 Task: Set up a reminder for the parenting webinar.
Action: Mouse moved to (105, 120)
Screenshot: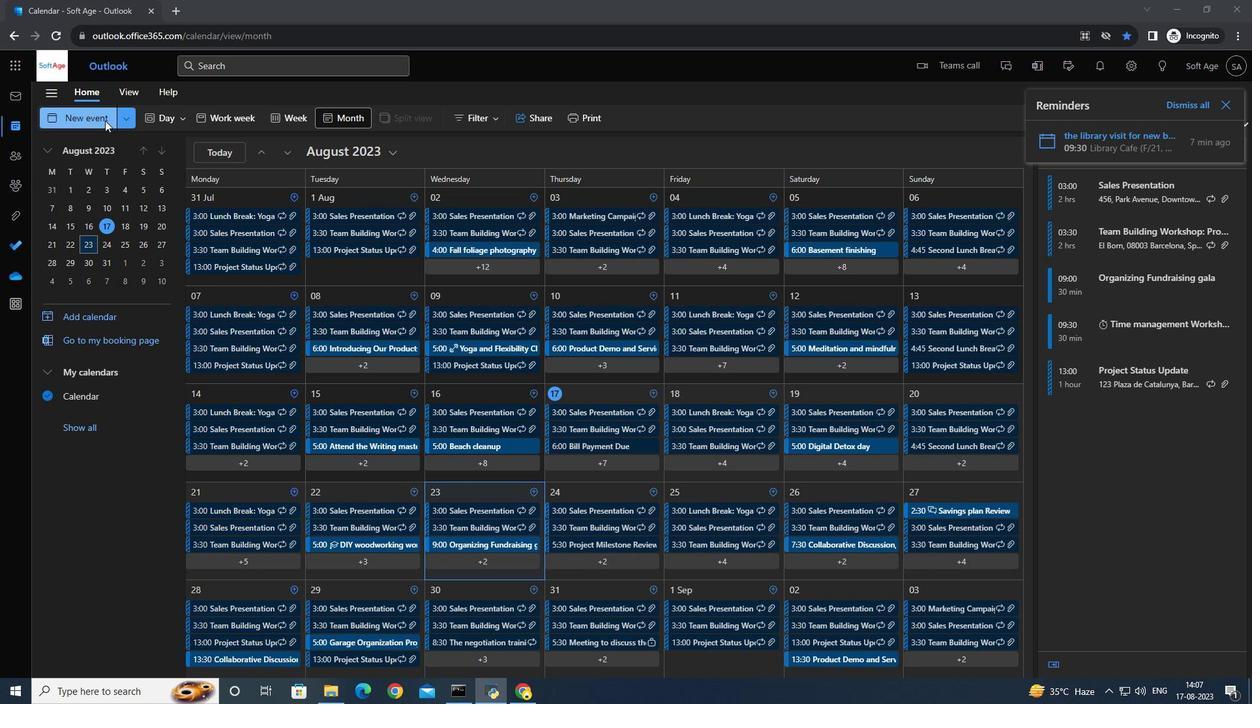 
Action: Mouse pressed left at (105, 120)
Screenshot: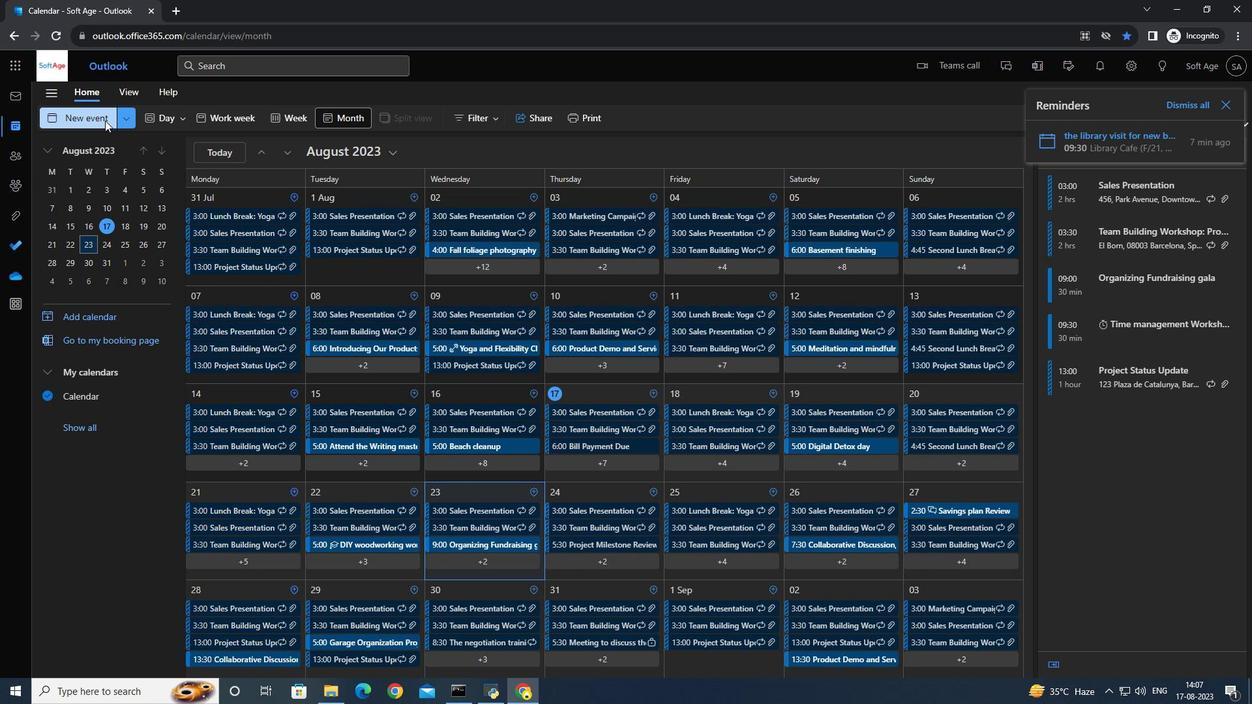 
Action: Mouse moved to (458, 264)
Screenshot: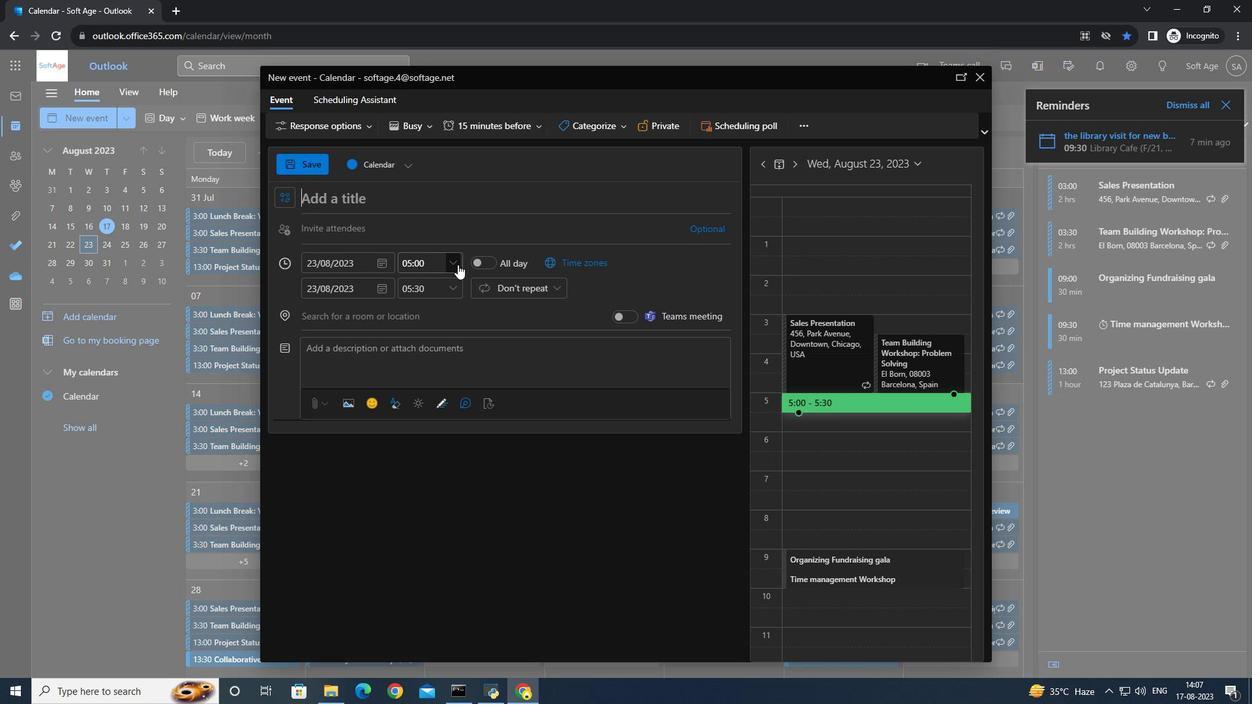 
Action: Mouse pressed left at (458, 264)
Screenshot: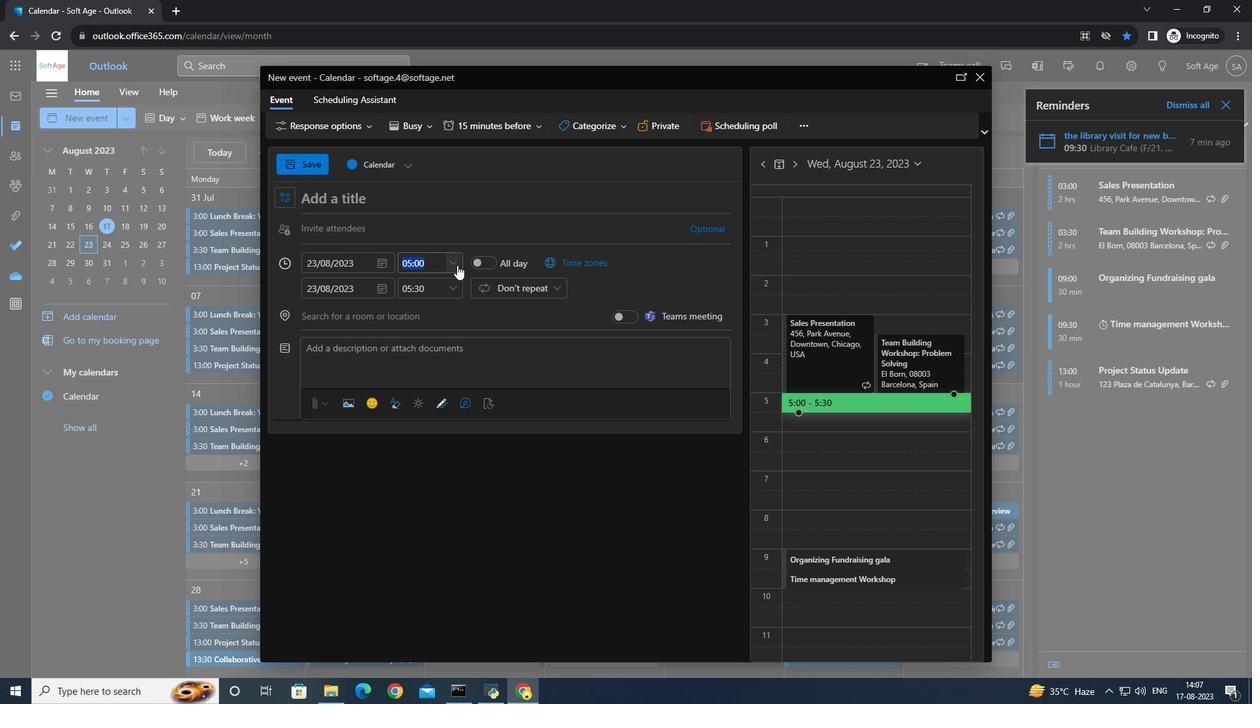 
Action: Mouse moved to (436, 333)
Screenshot: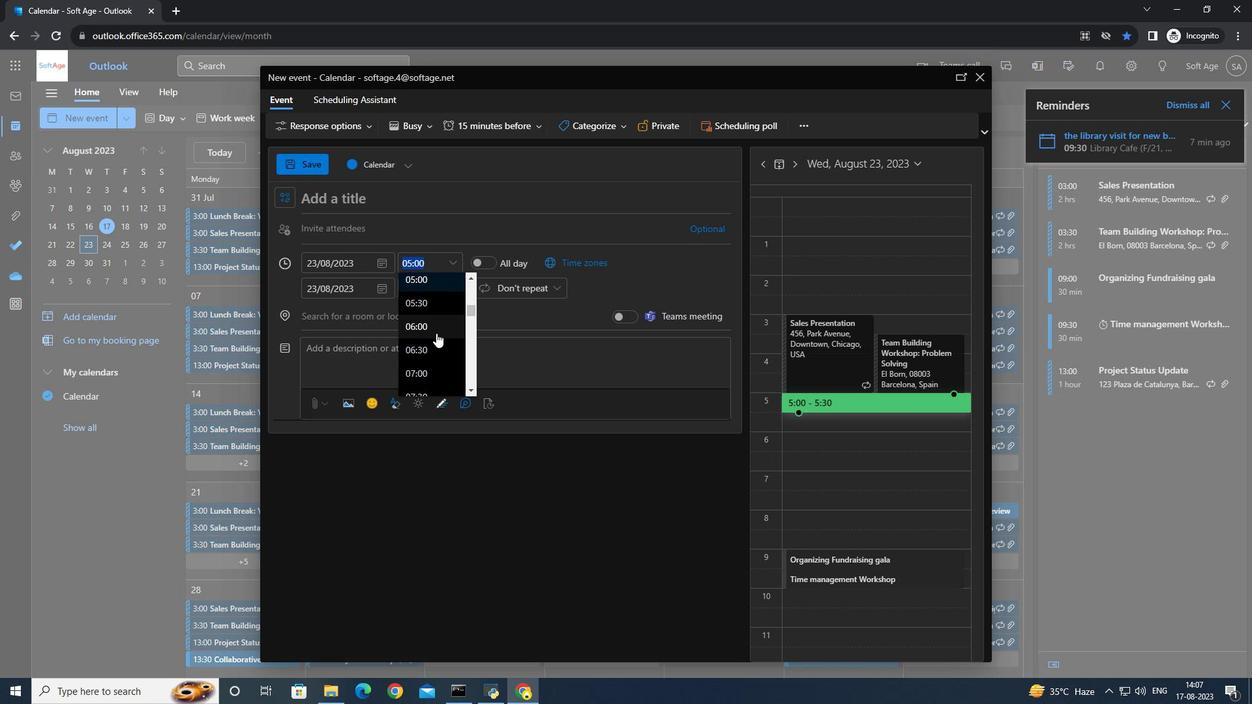 
Action: Mouse scrolled (436, 332) with delta (0, 0)
Screenshot: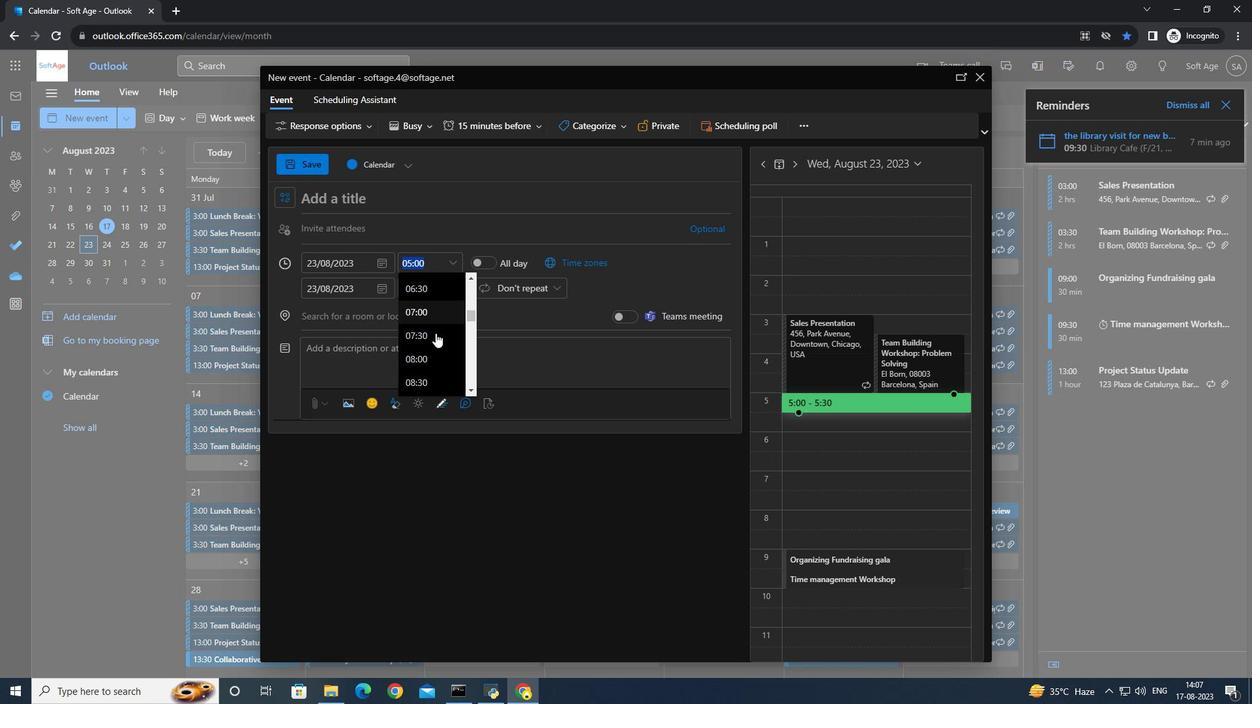 
Action: Mouse moved to (435, 333)
Screenshot: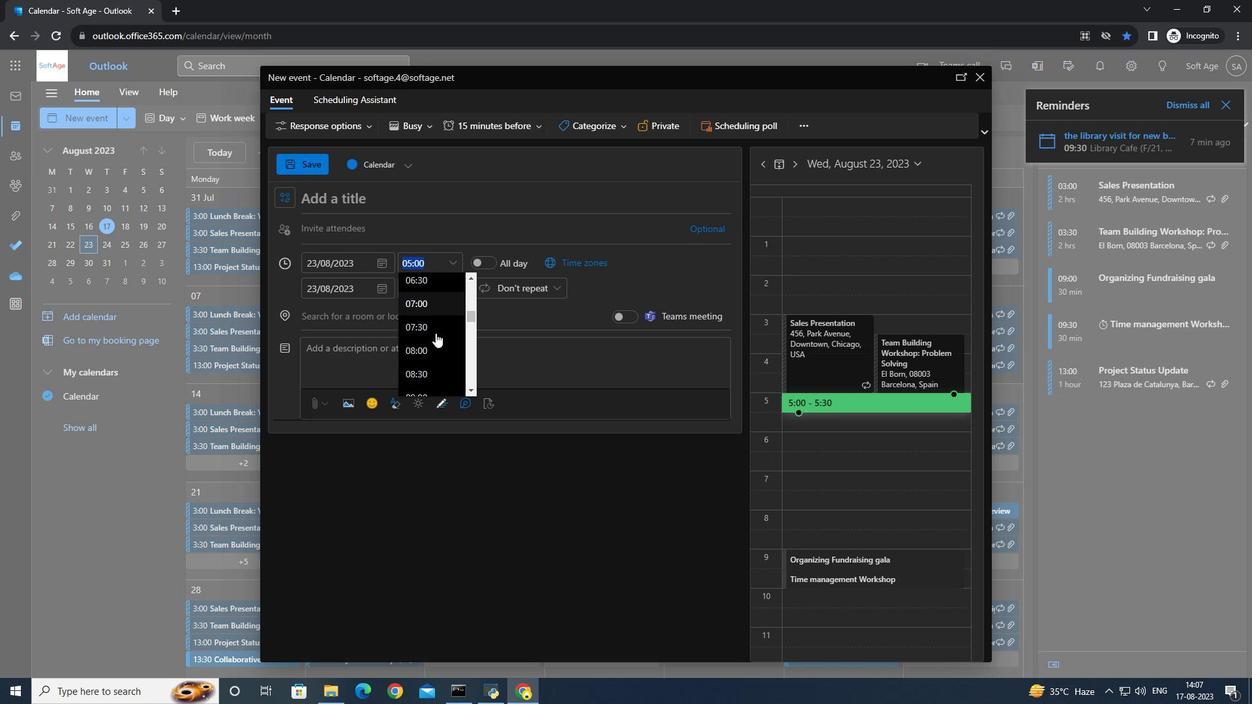 
Action: Mouse scrolled (435, 332) with delta (0, 0)
Screenshot: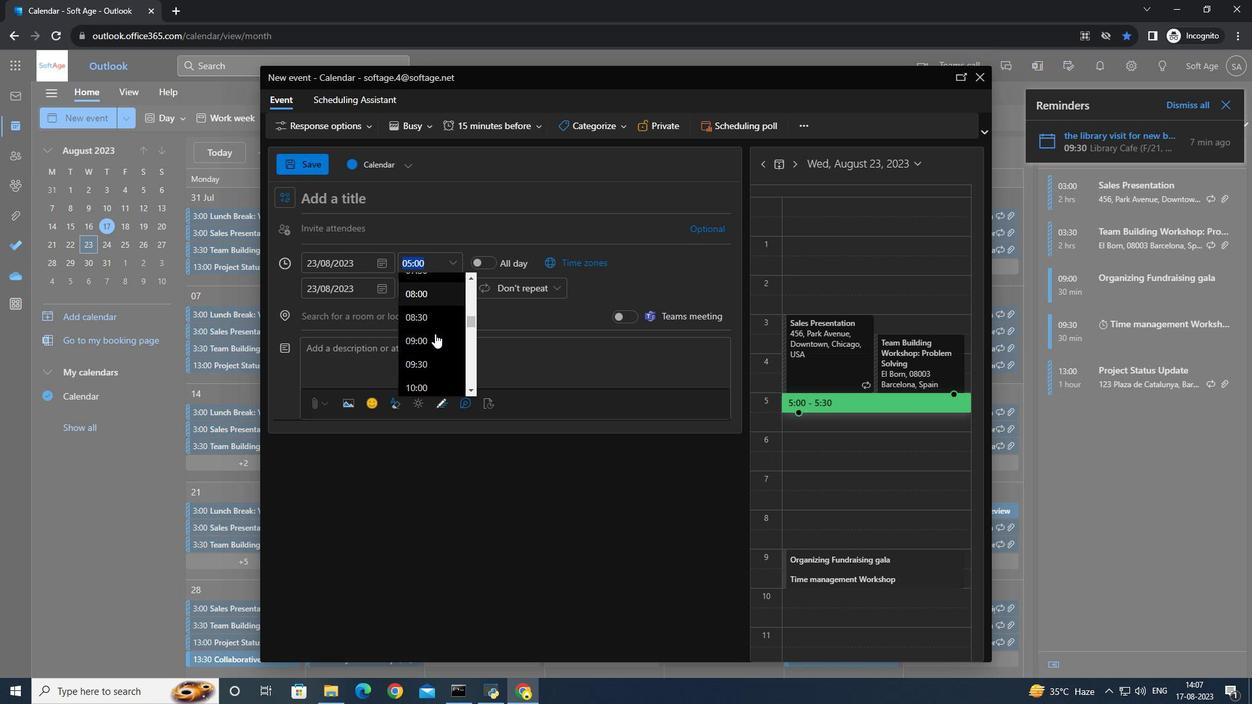 
Action: Mouse moved to (419, 358)
Screenshot: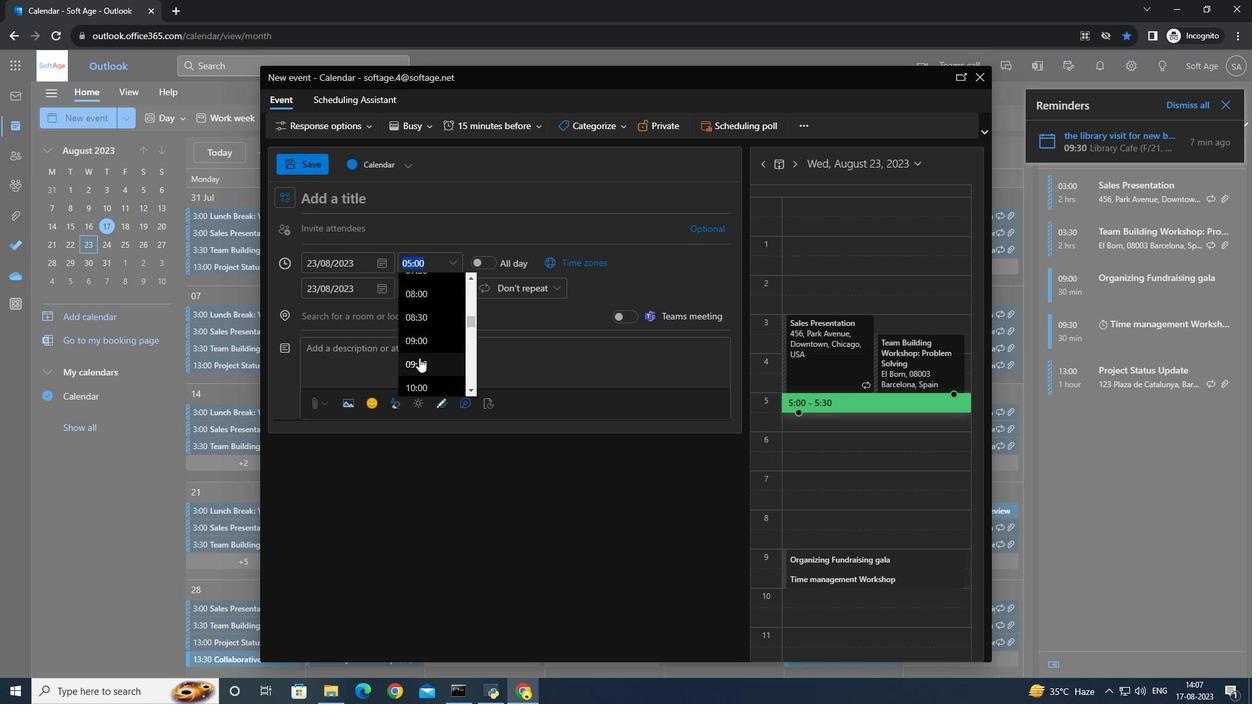 
Action: Mouse pressed left at (419, 358)
Screenshot: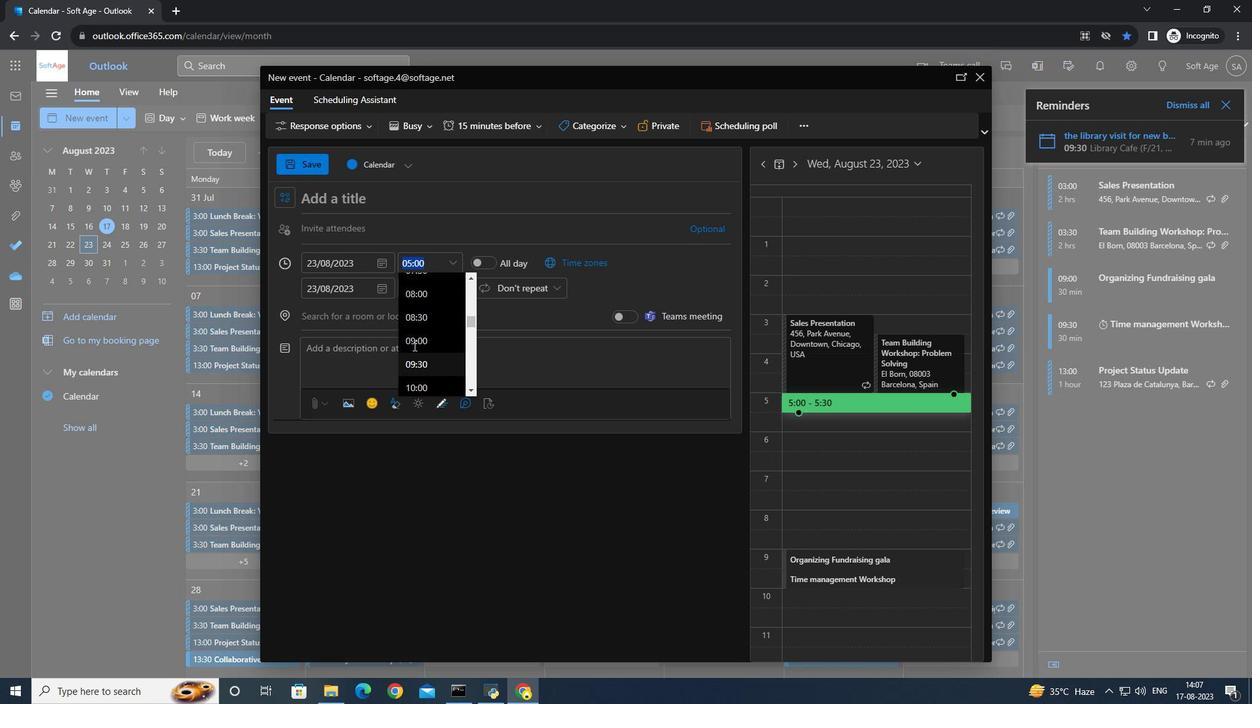 
Action: Mouse moved to (376, 206)
Screenshot: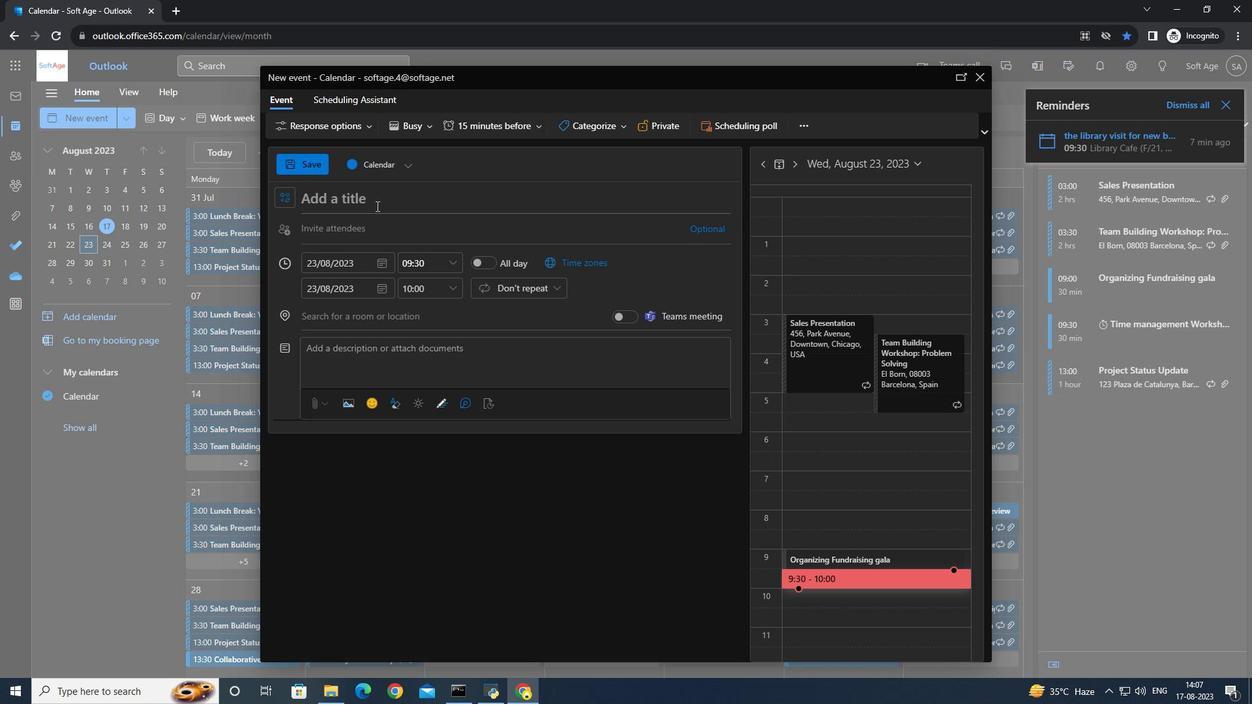 
Action: Mouse pressed left at (376, 206)
Screenshot: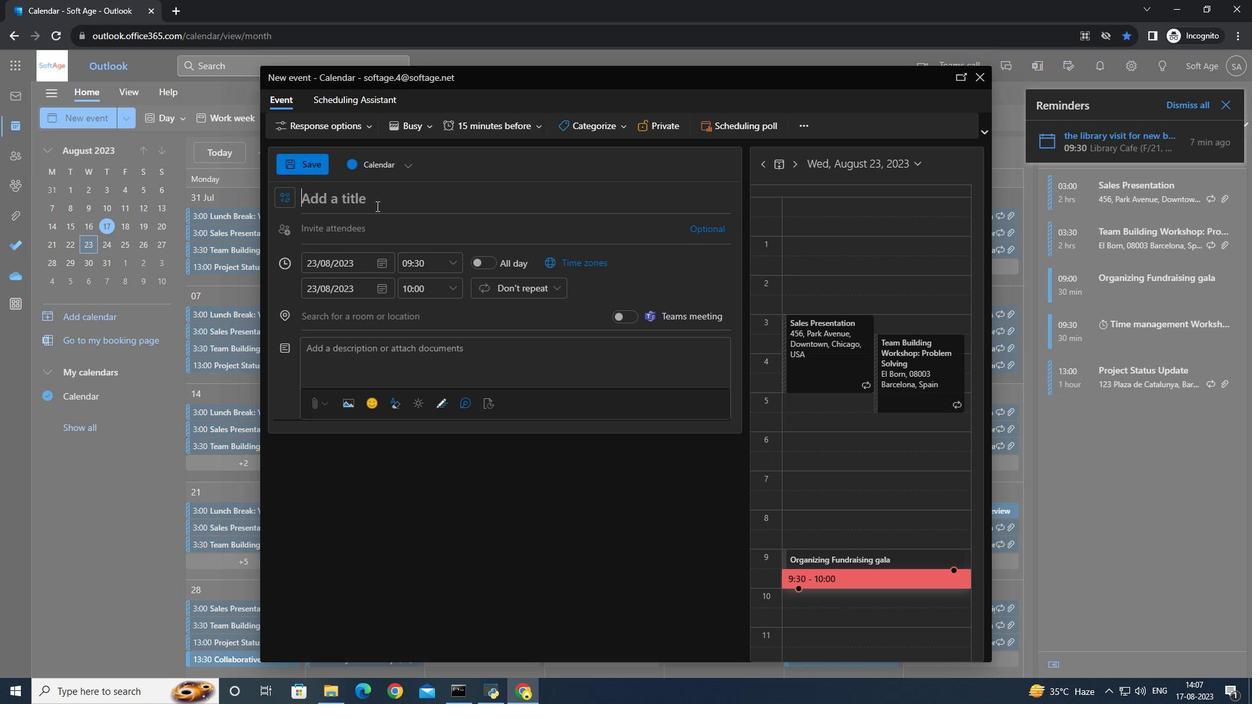 
Action: Mouse moved to (391, 198)
Screenshot: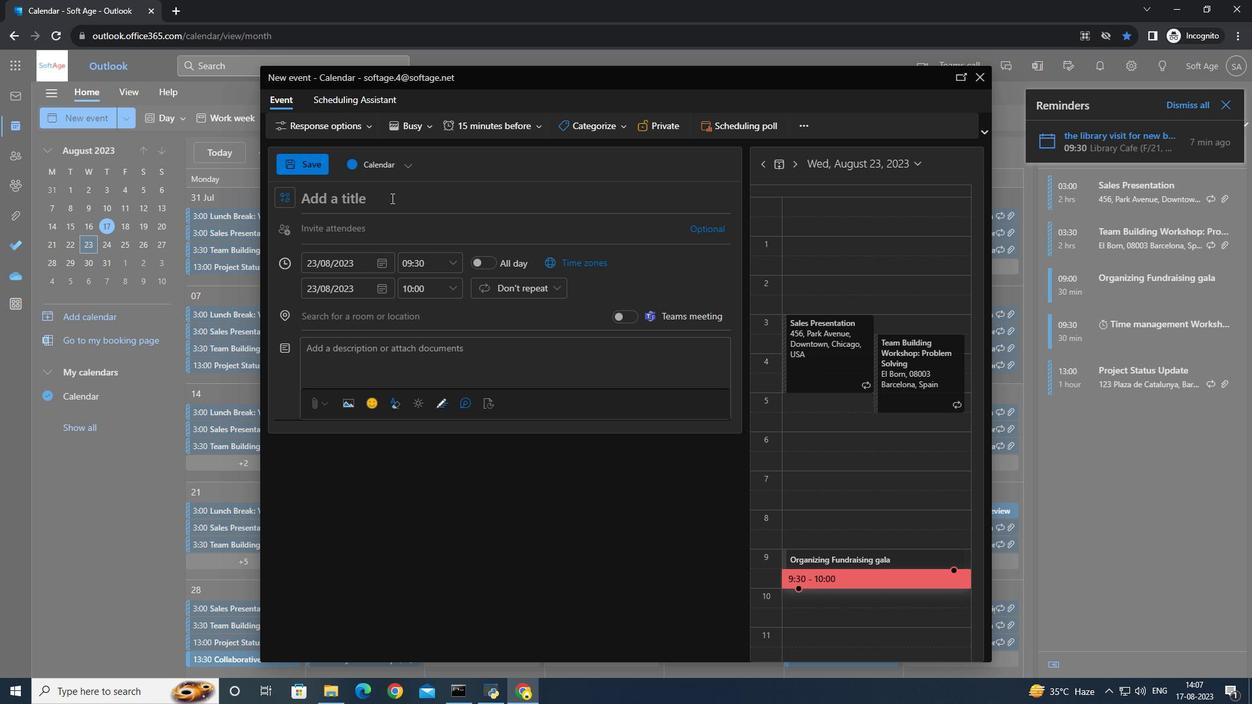 
Action: Key pressed <Key.caps_lock>O<Key.backspace>P<Key.caps_lock>arenting<Key.space>webinare<Key.backspace>
Screenshot: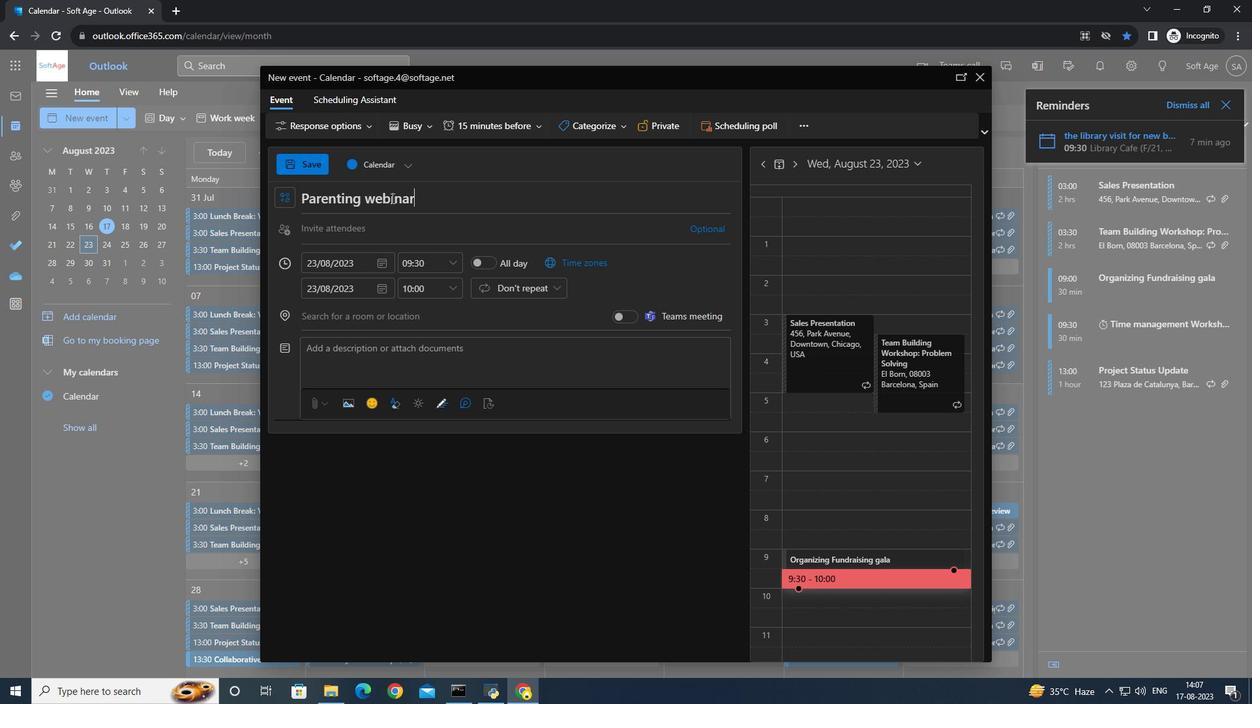 
Action: Mouse moved to (318, 166)
Screenshot: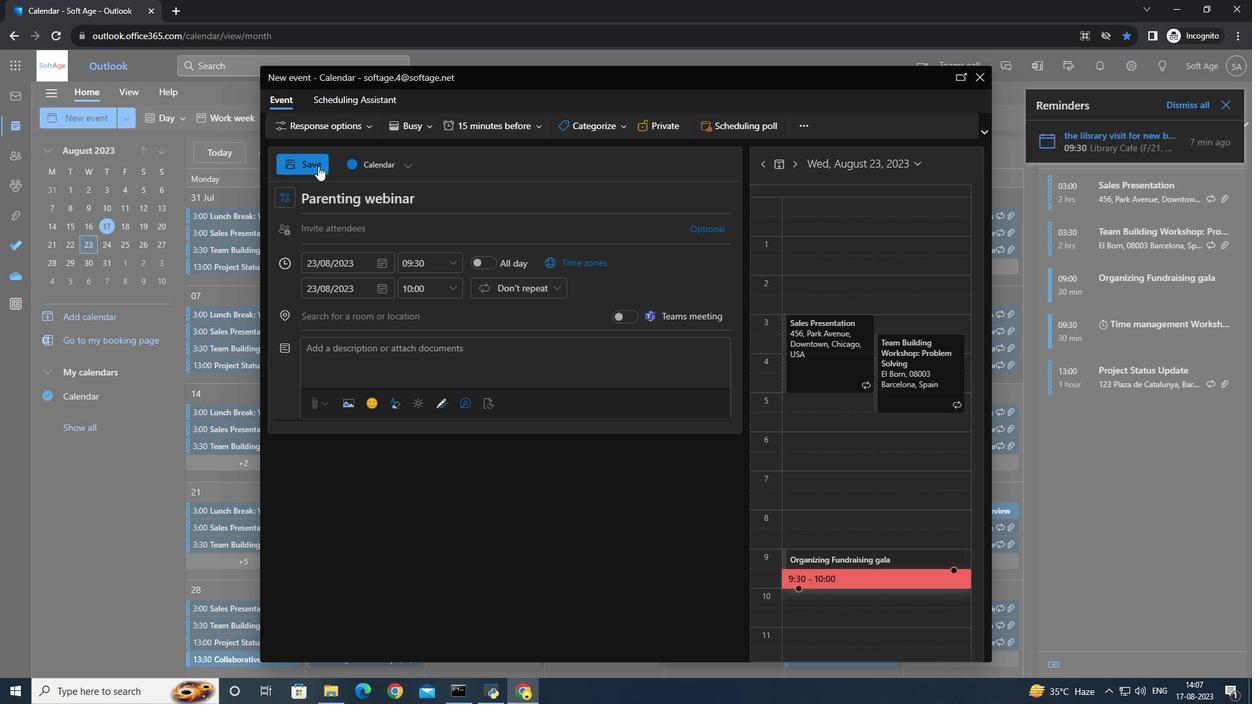 
Action: Mouse pressed left at (318, 166)
Screenshot: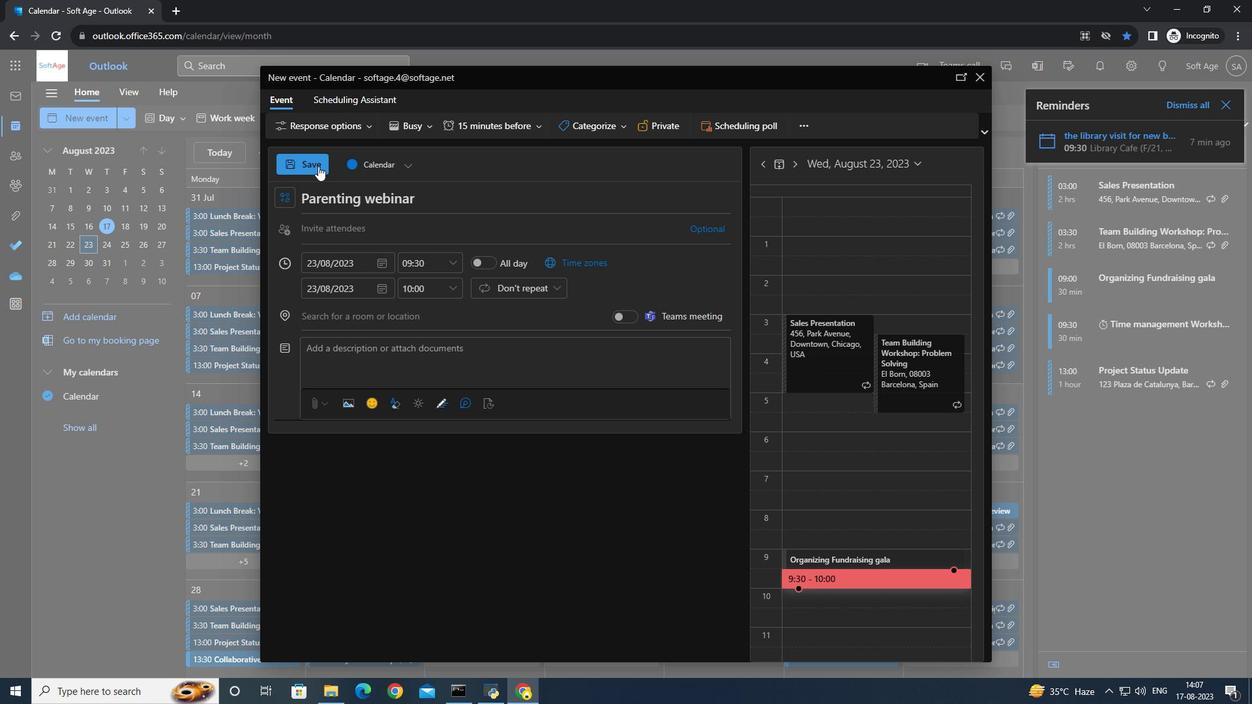 
